Task: Create a section Data Privacy Sprint and in the section, add a milestone Network Upgrades in the project Visionary.
Action: Mouse moved to (91, 465)
Screenshot: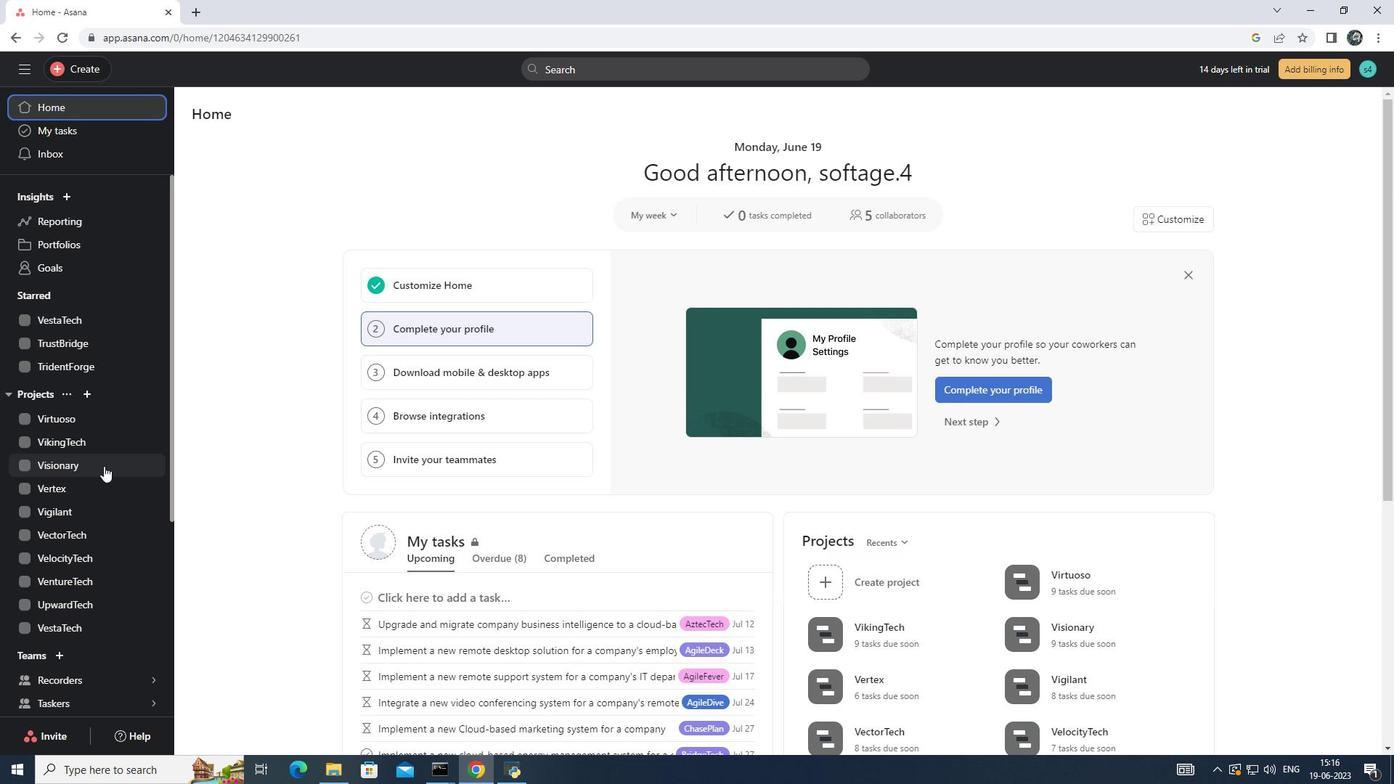 
Action: Mouse pressed left at (91, 465)
Screenshot: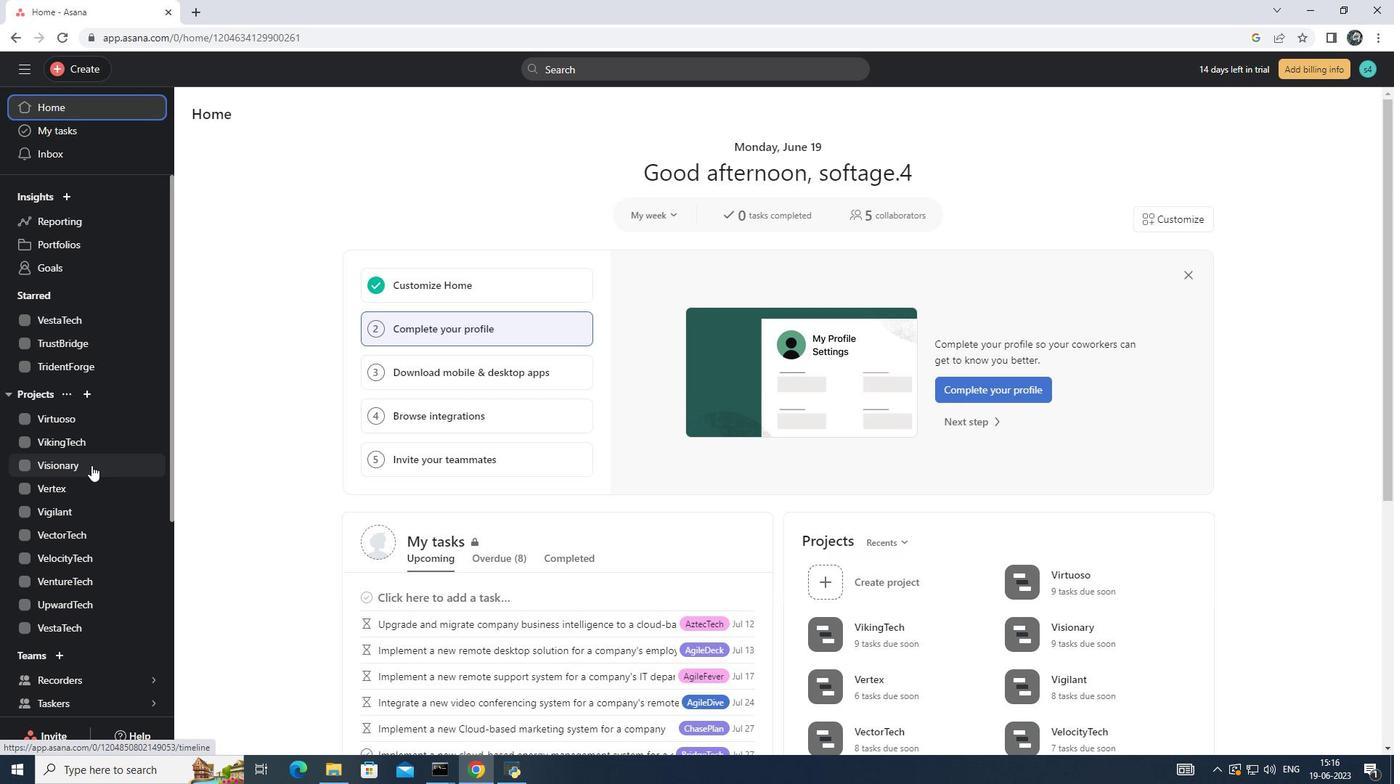 
Action: Mouse moved to (246, 538)
Screenshot: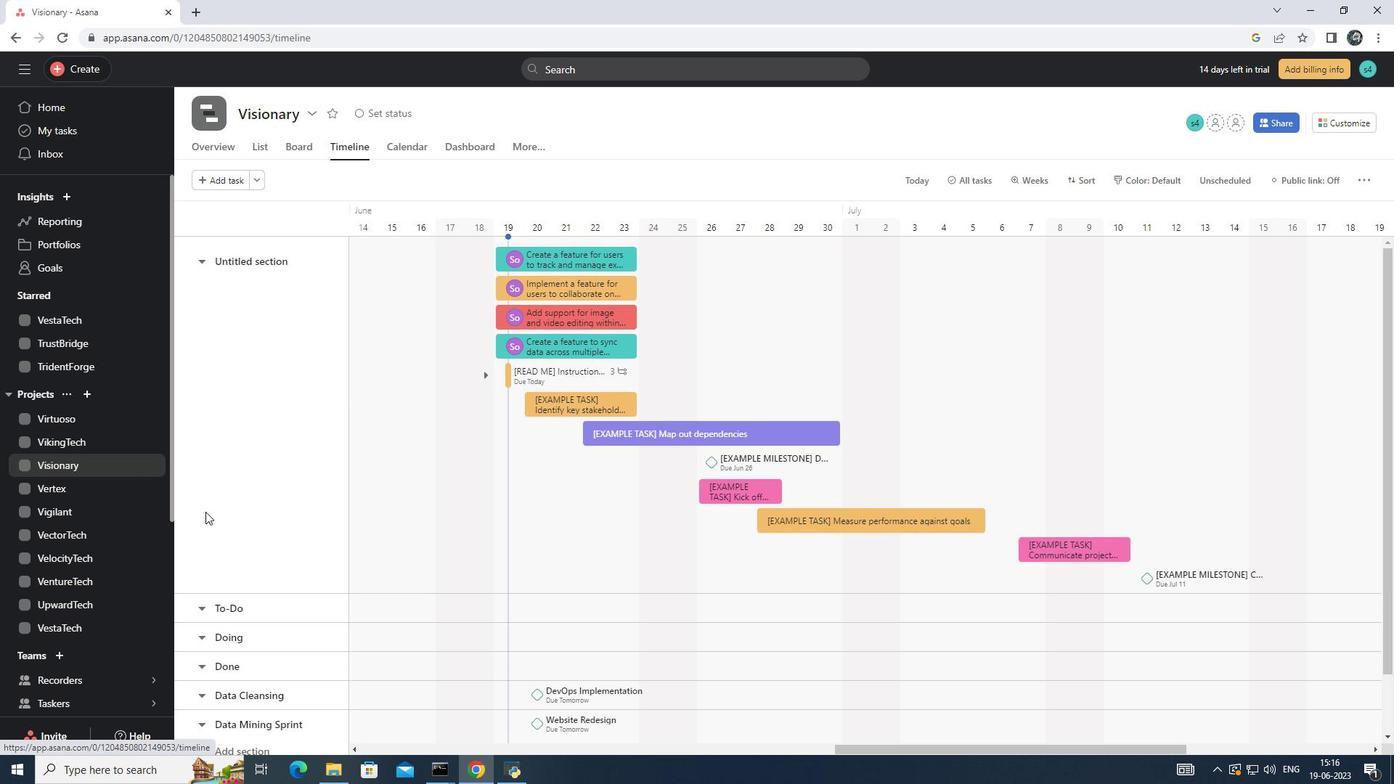
Action: Mouse scrolled (246, 538) with delta (0, 0)
Screenshot: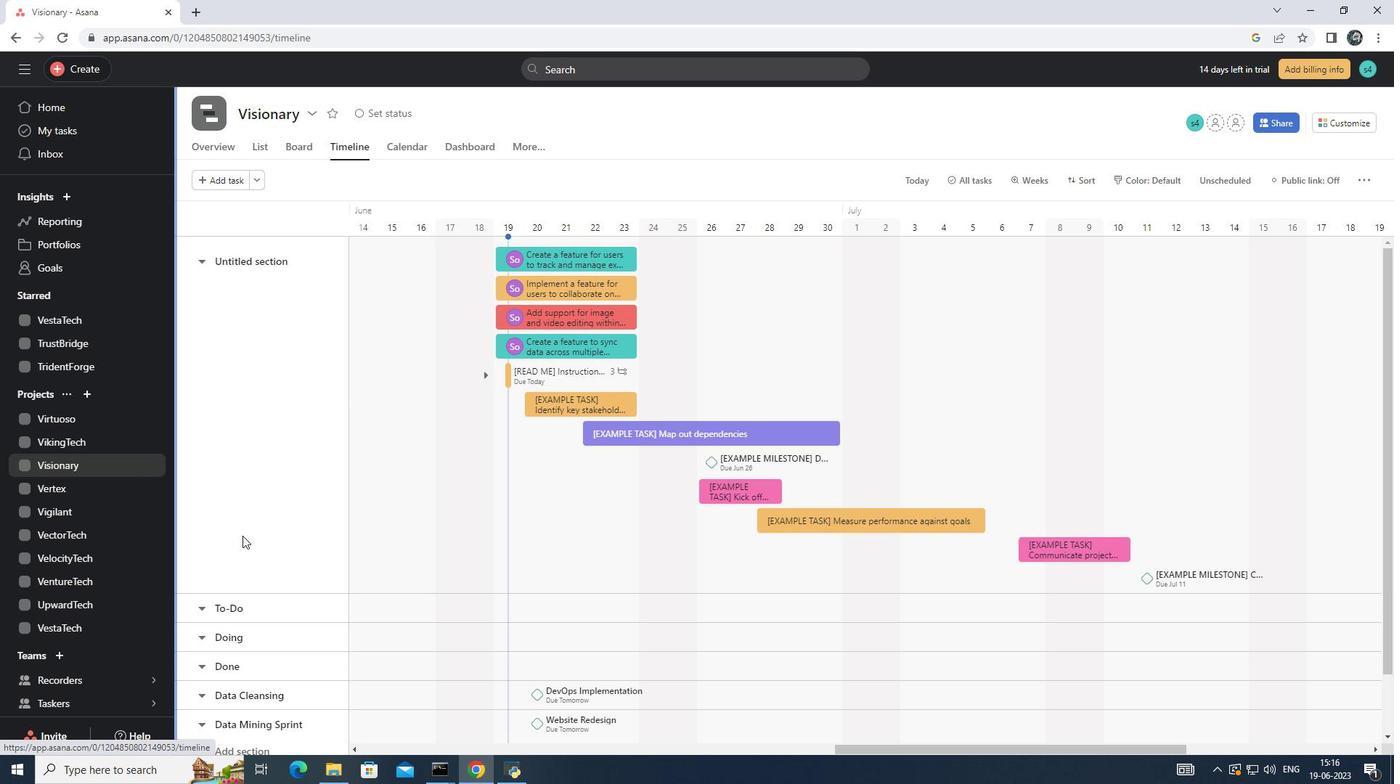 
Action: Mouse moved to (246, 539)
Screenshot: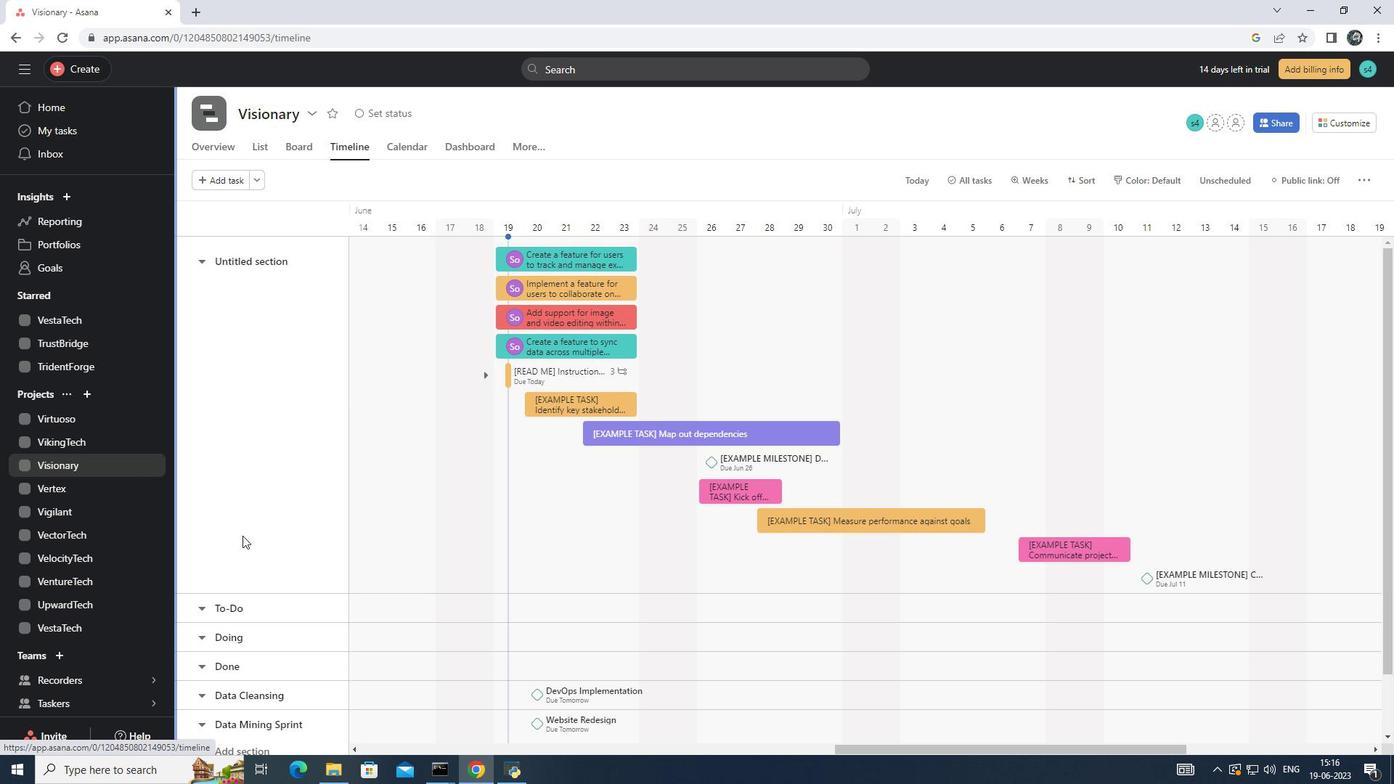 
Action: Mouse scrolled (246, 538) with delta (0, 0)
Screenshot: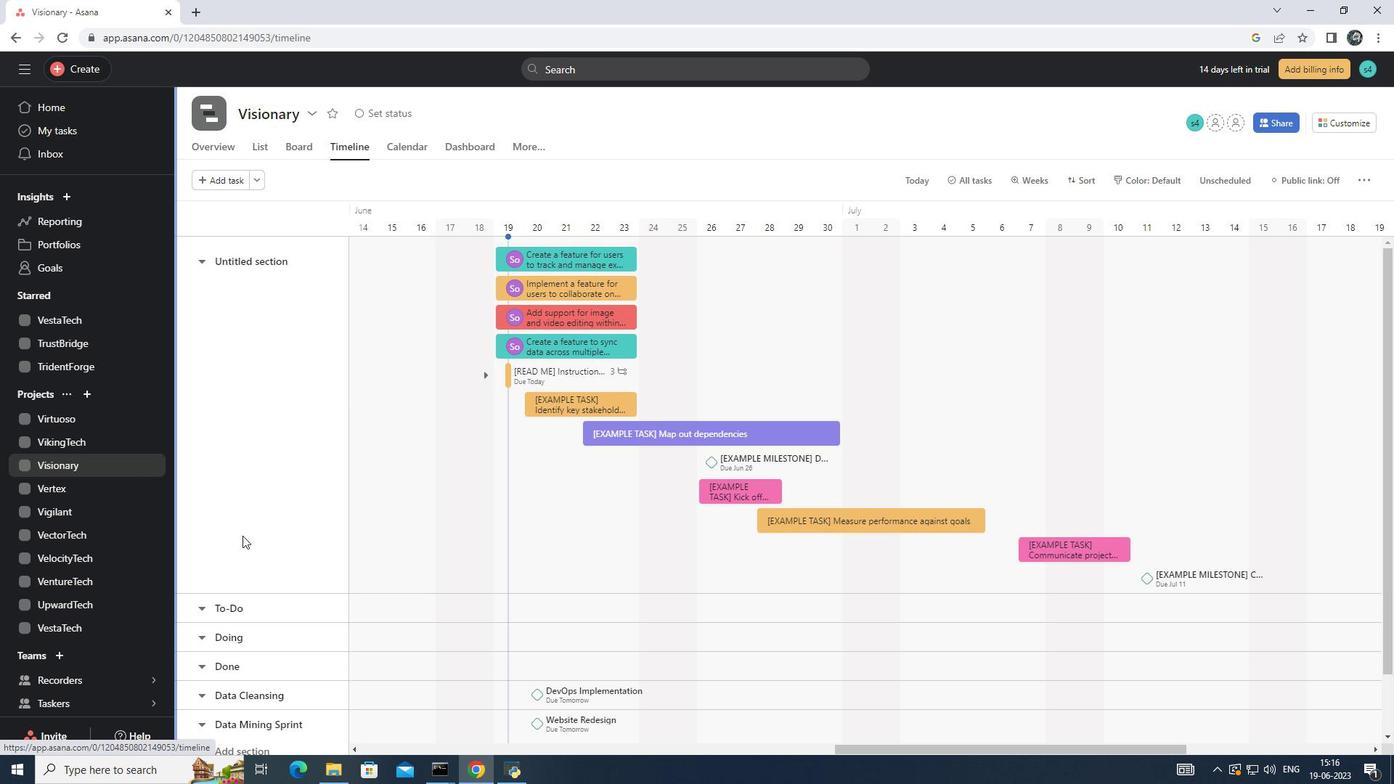 
Action: Mouse scrolled (246, 538) with delta (0, 0)
Screenshot: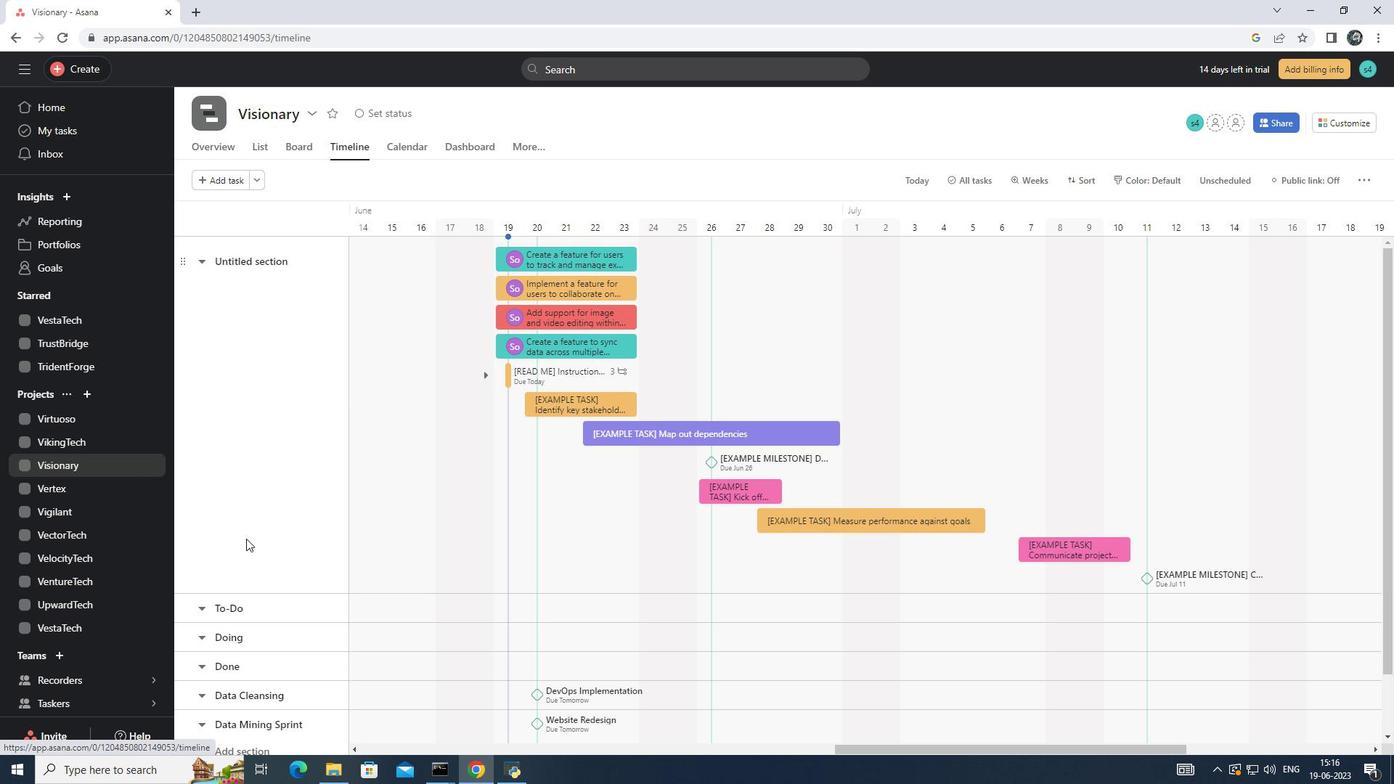 
Action: Mouse moved to (225, 681)
Screenshot: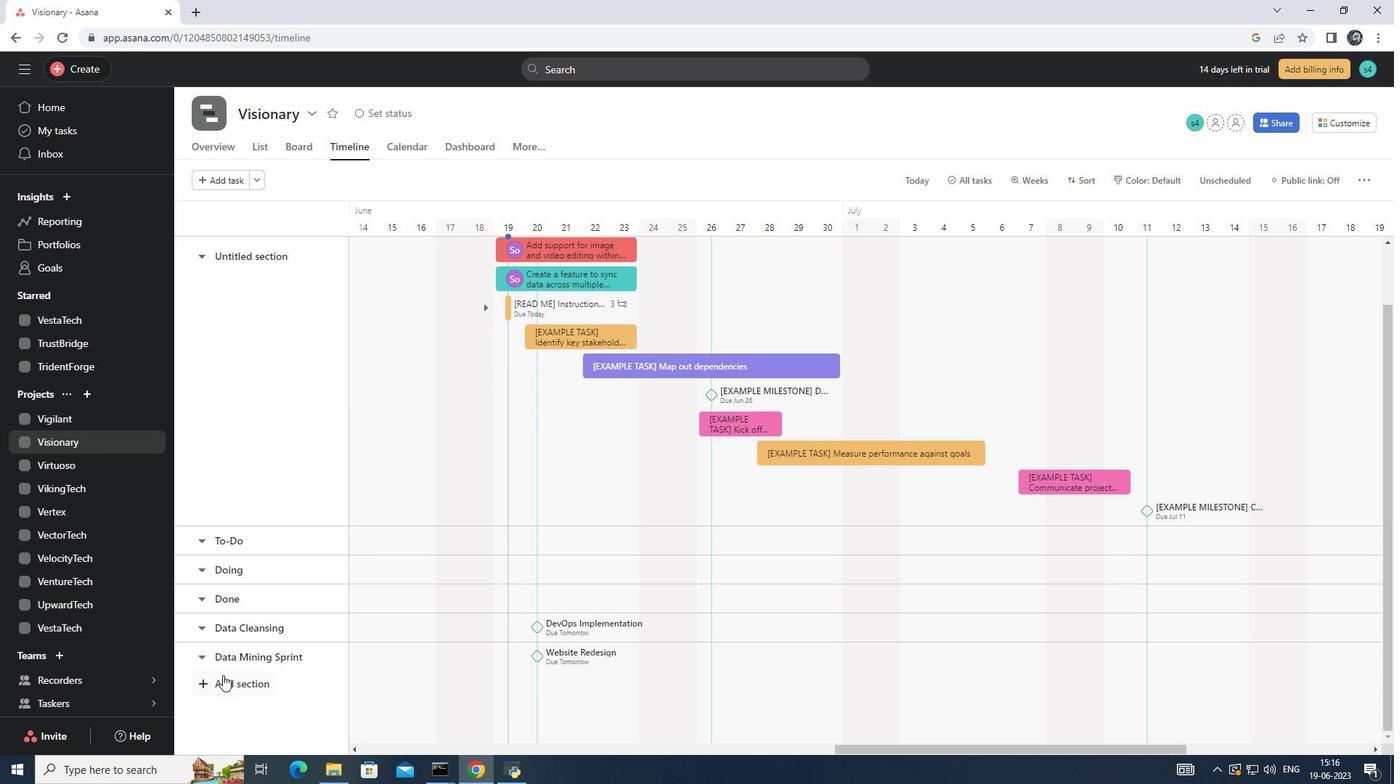 
Action: Mouse pressed left at (225, 681)
Screenshot: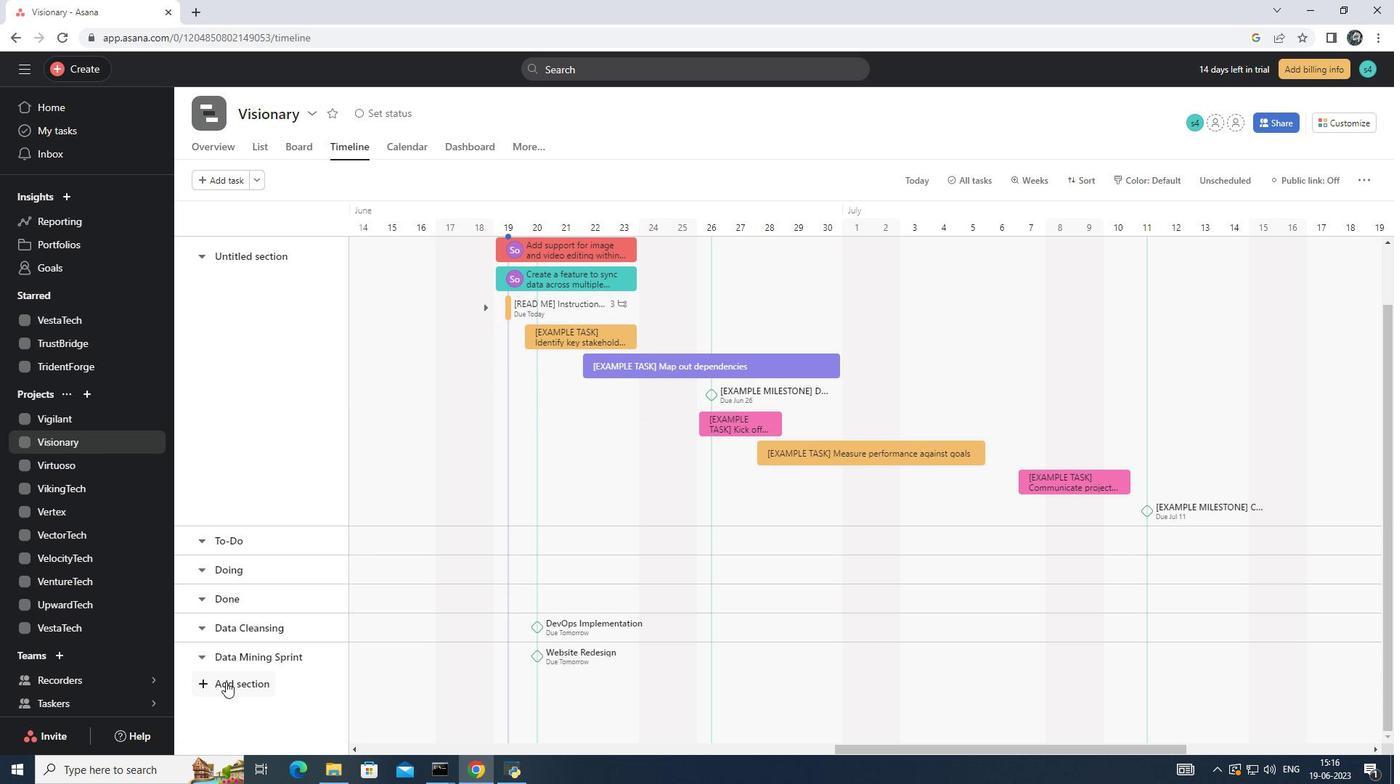 
Action: Key pressed <Key.shift>Data<Key.space><Key.shift><Key.shift><Key.shift><Key.shift>Privacy<Key.space><Key.shift>Sprint<Key.enter>
Screenshot: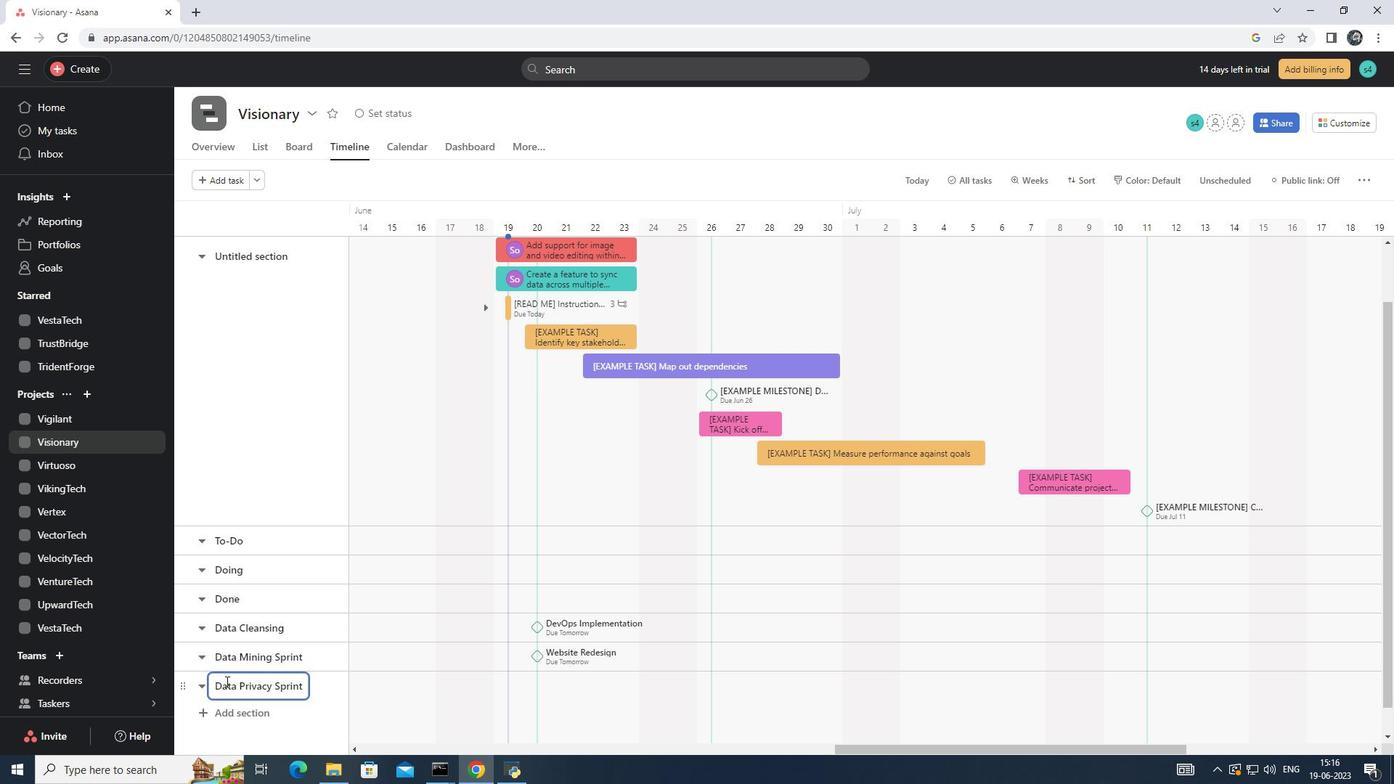 
Action: Mouse moved to (424, 686)
Screenshot: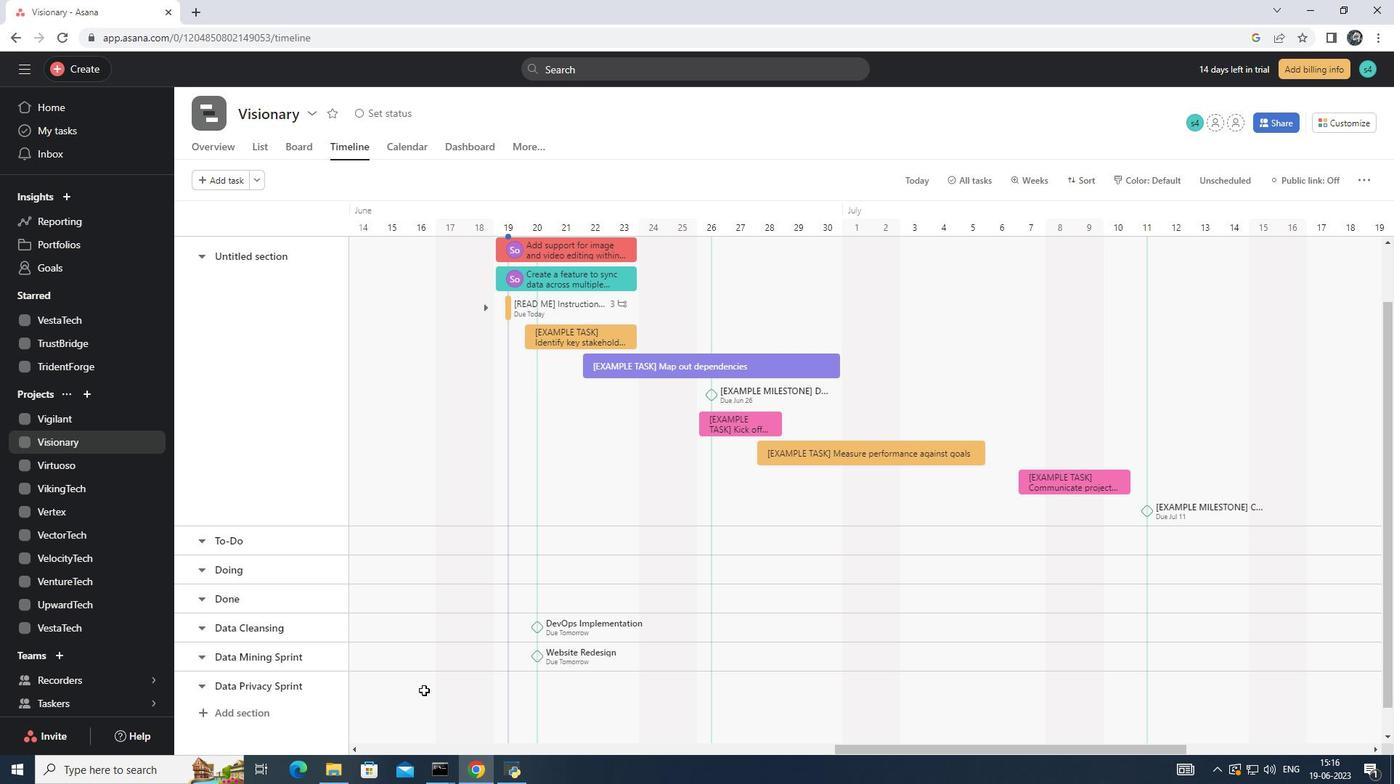 
Action: Mouse pressed left at (424, 686)
Screenshot: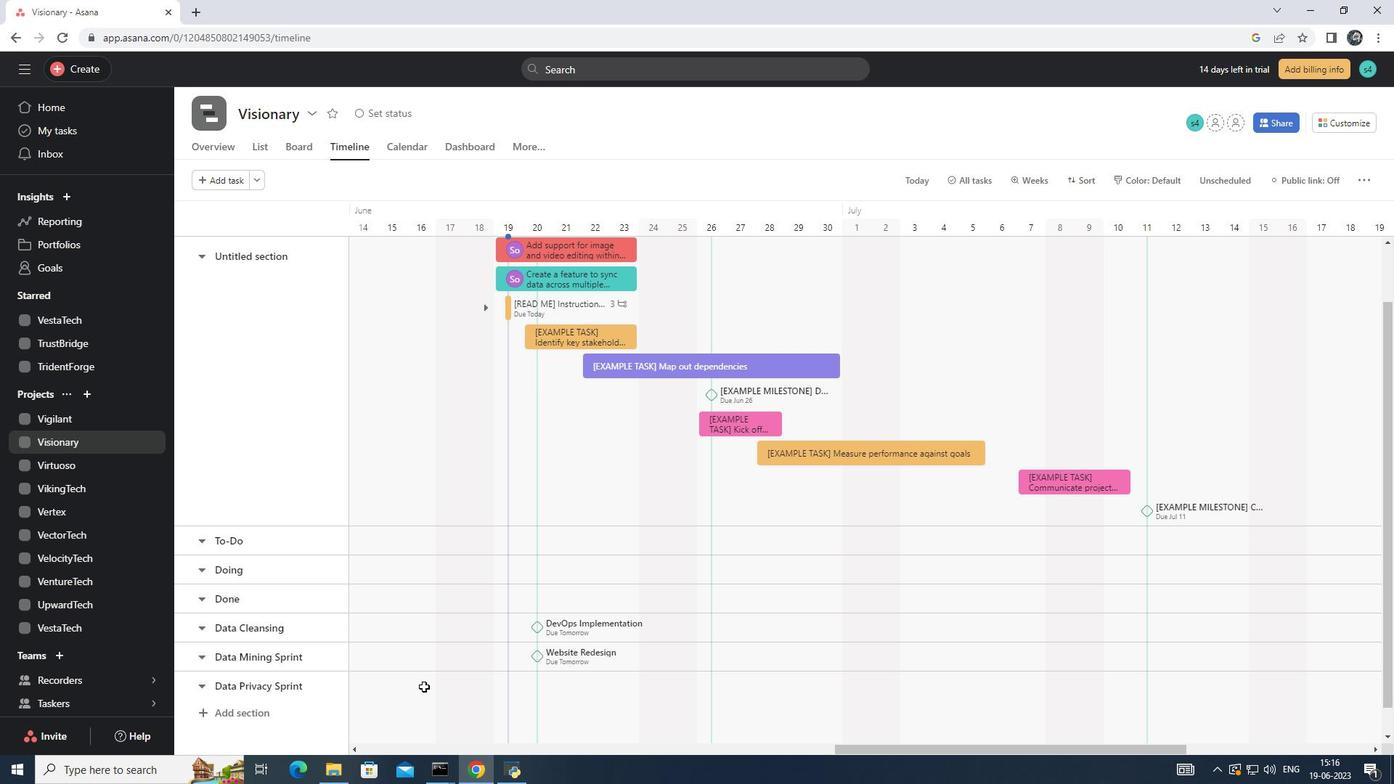 
Action: Mouse moved to (425, 686)
Screenshot: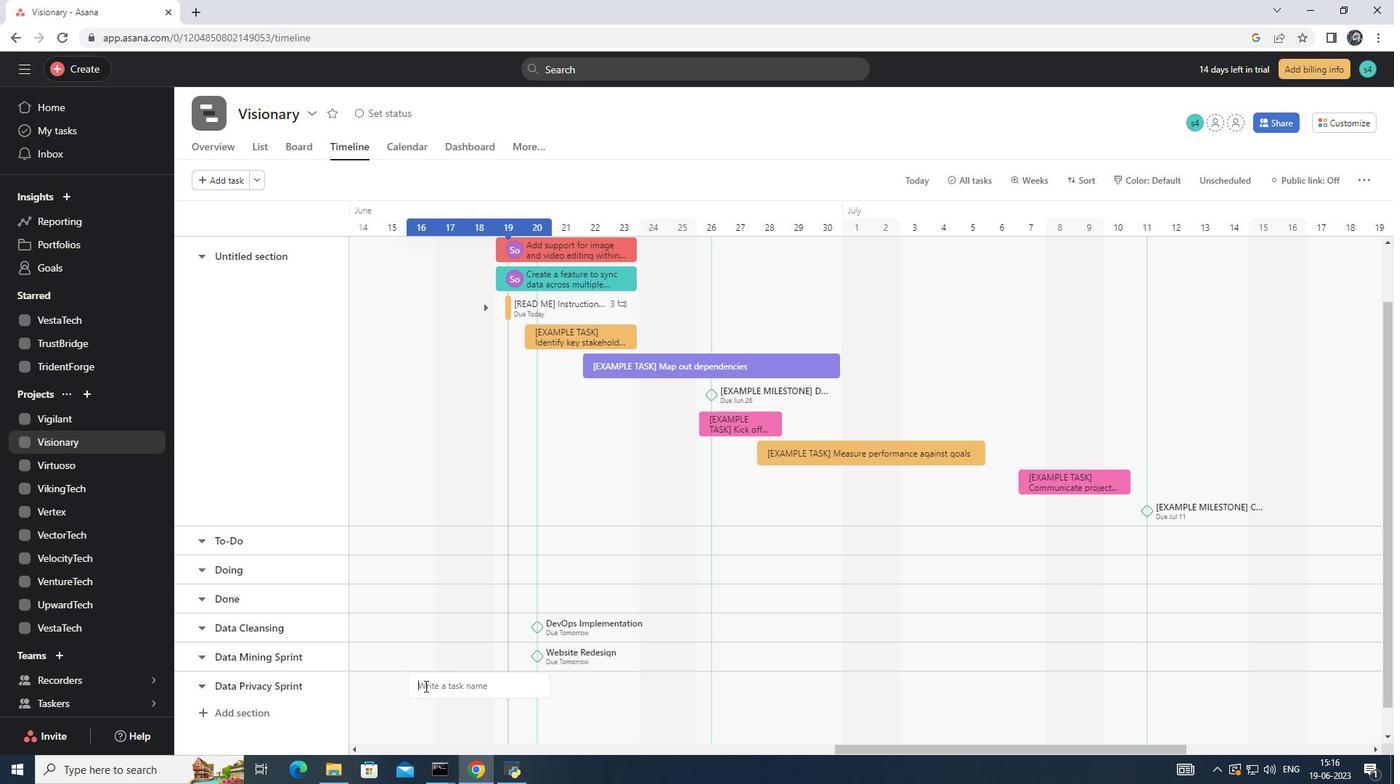 
Action: Key pressed <Key.shift>Network<Key.space><Key.shift>Upgrades<Key.enter>
Screenshot: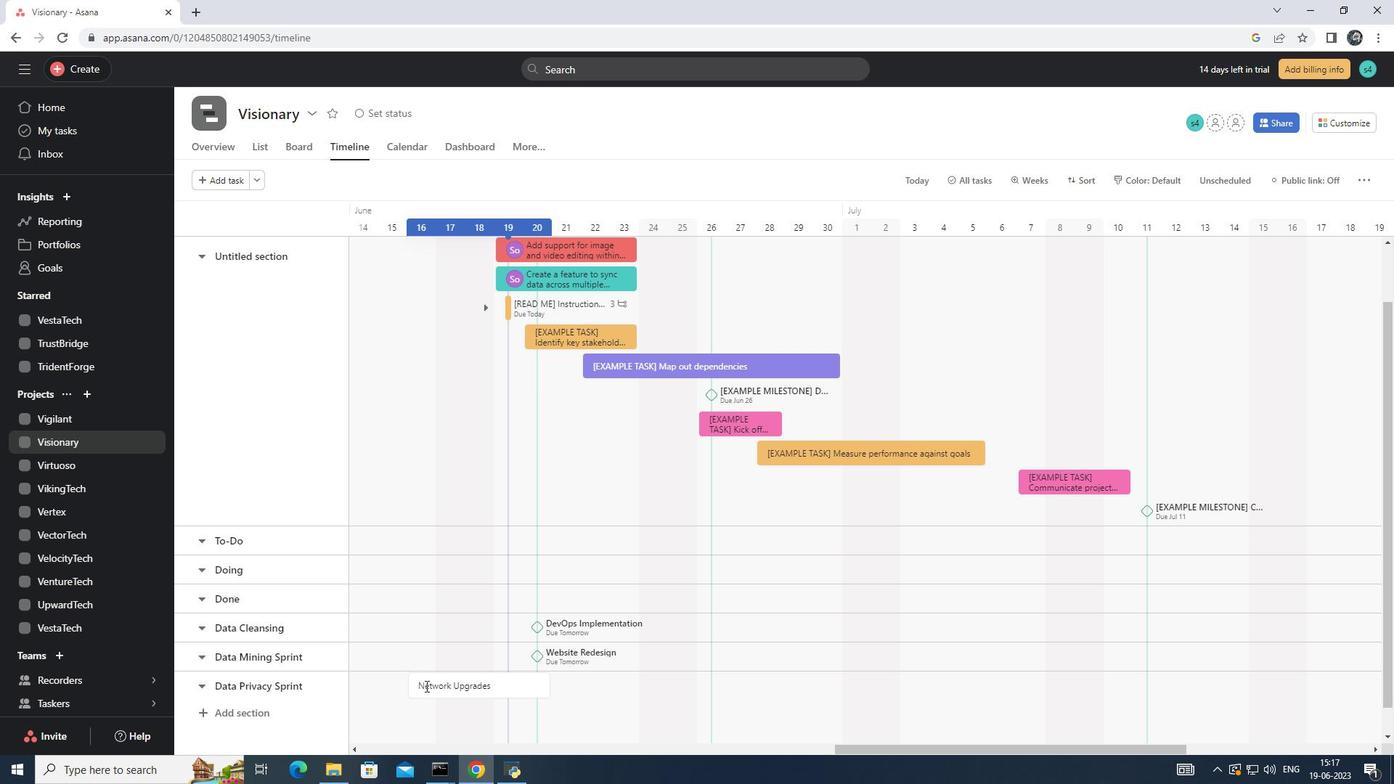 
Action: Mouse moved to (466, 681)
Screenshot: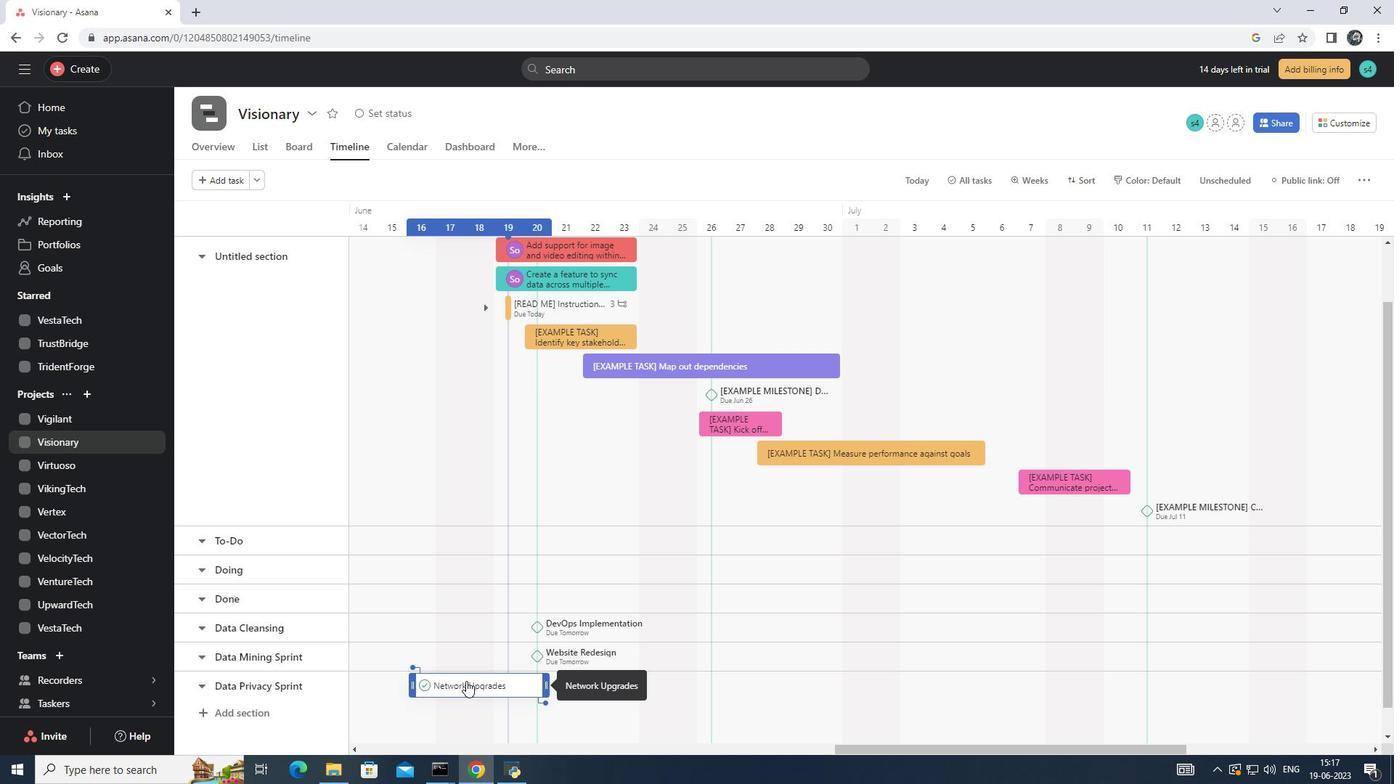 
Action: Mouse pressed right at (466, 681)
Screenshot: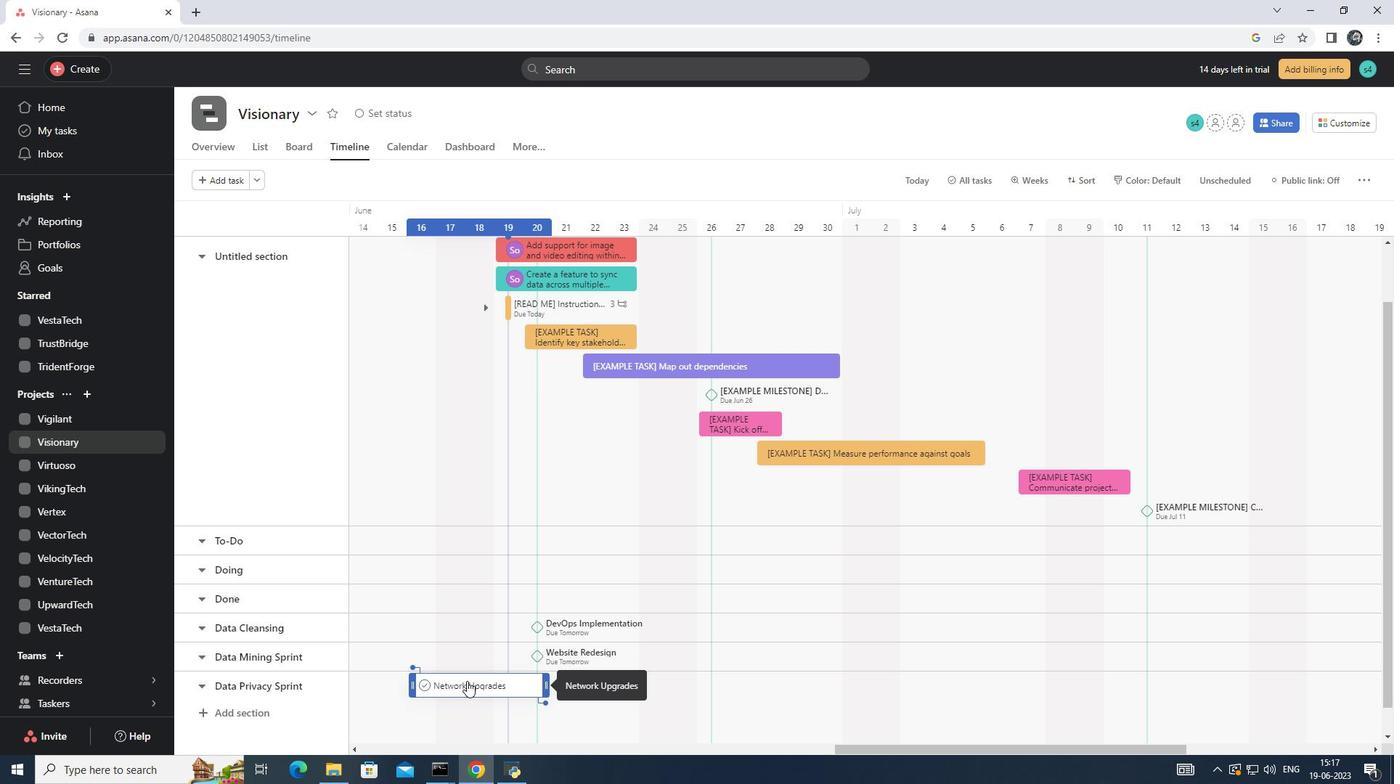 
Action: Mouse moved to (508, 609)
Screenshot: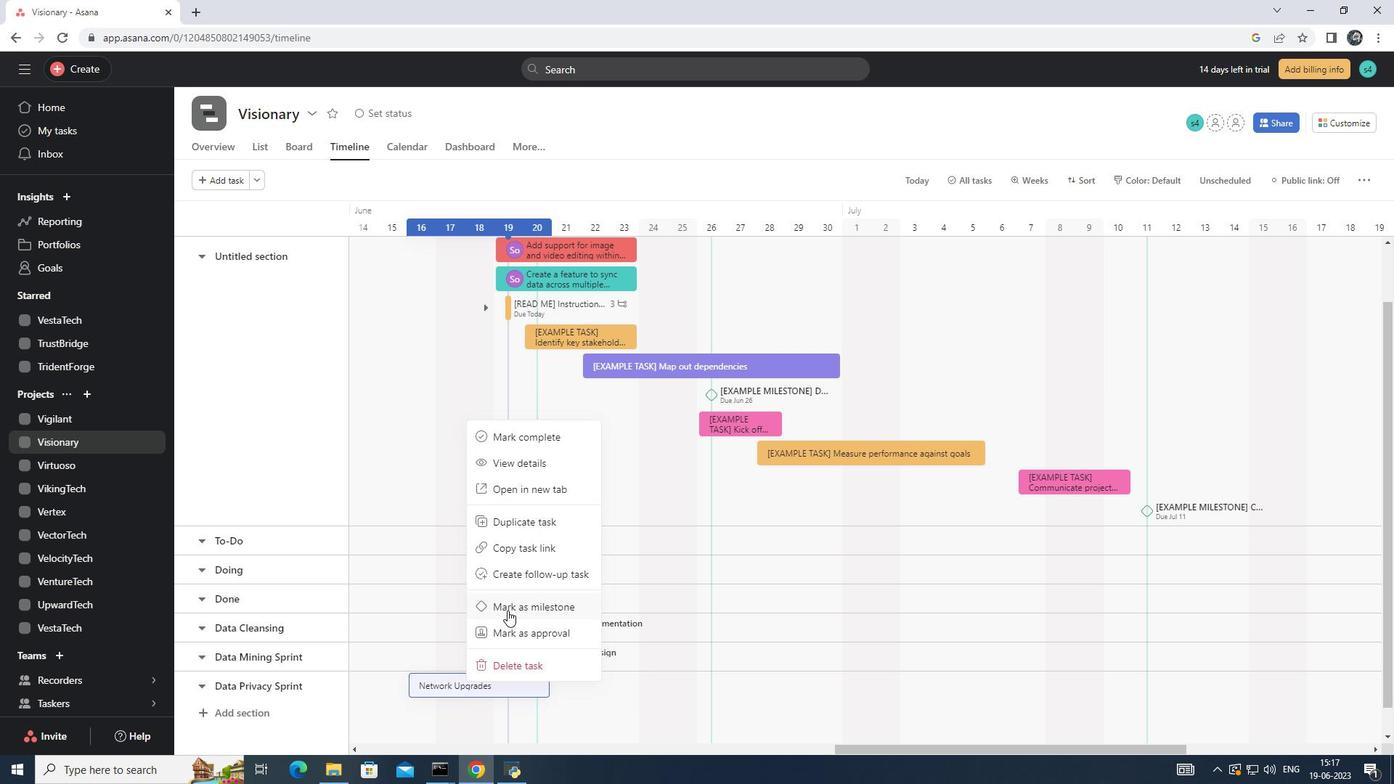 
Action: Mouse pressed left at (508, 609)
Screenshot: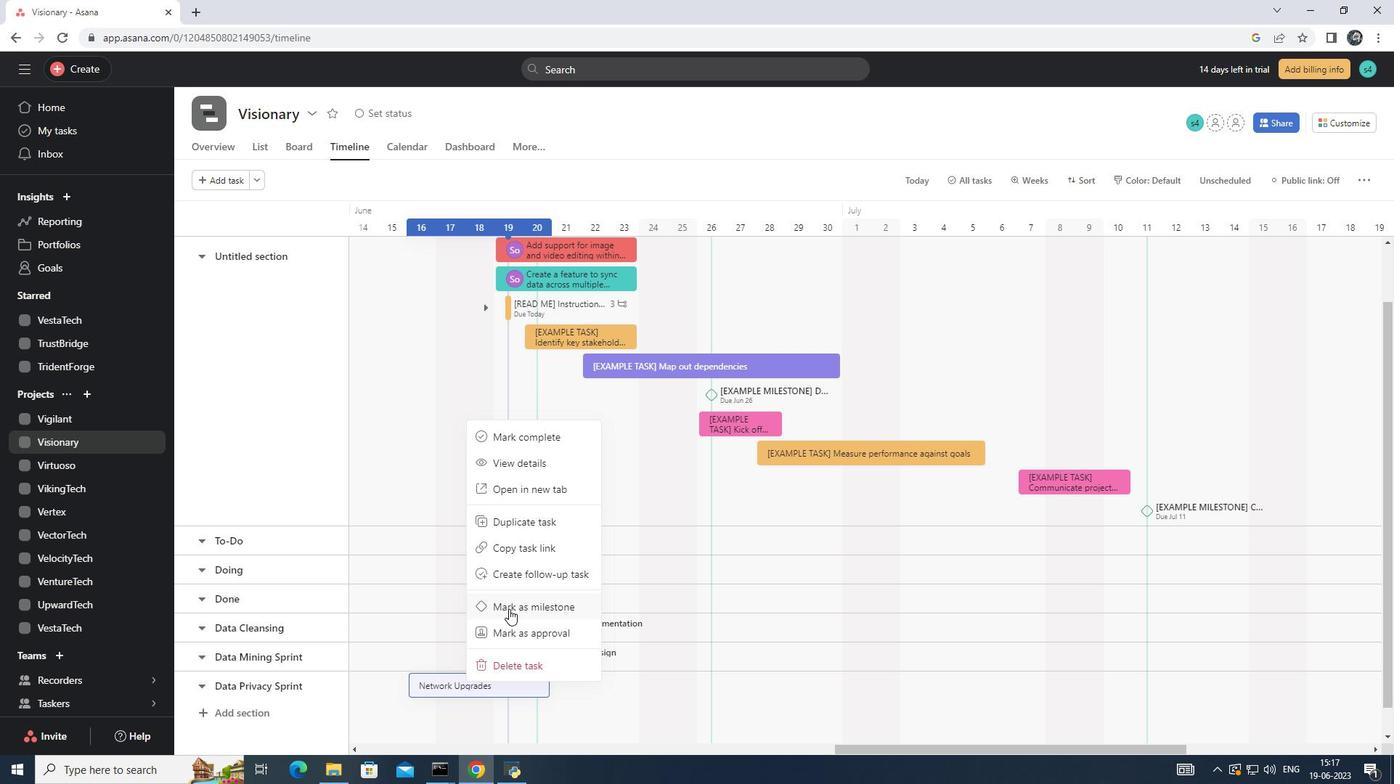 
